 Task: In the  document guideline.pdf Use the feature 'and check spelling and grammer' Select the body of letter and change paragraph spacing to  '1.5' Select the word  Good Morning and change font size to  27
Action: Mouse moved to (285, 301)
Screenshot: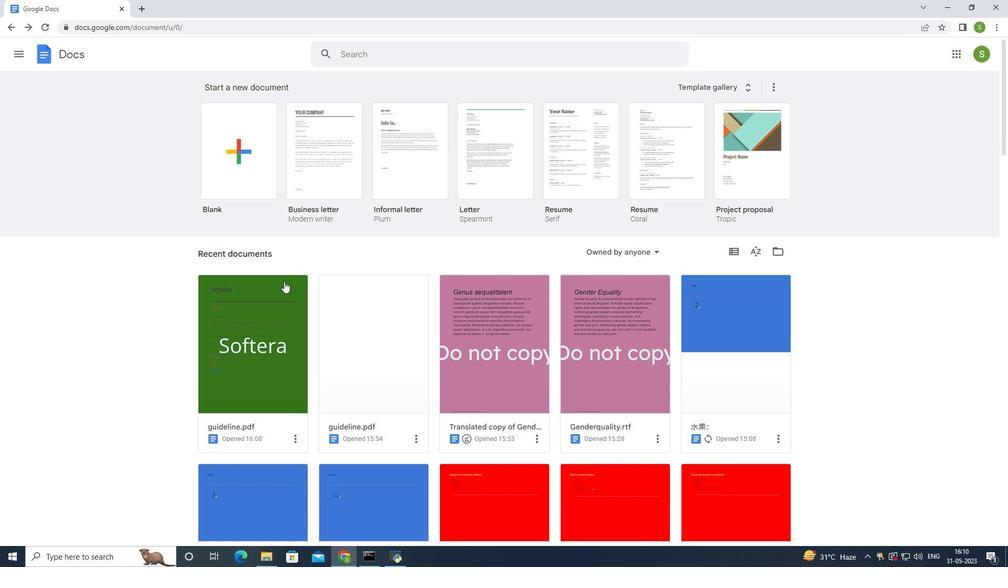 
Action: Mouse pressed left at (285, 301)
Screenshot: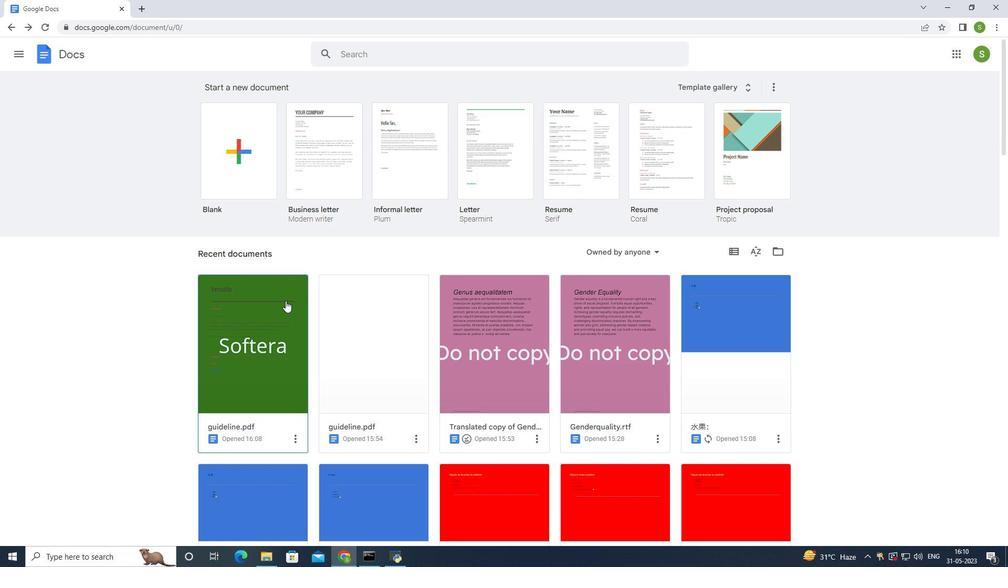 
Action: Mouse moved to (326, 257)
Screenshot: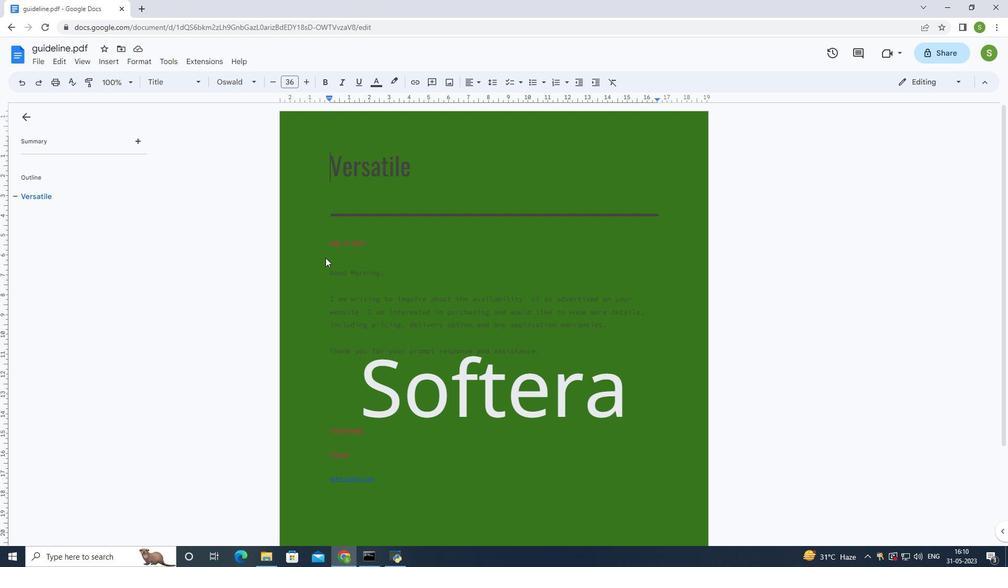 
Action: Mouse pressed left at (326, 257)
Screenshot: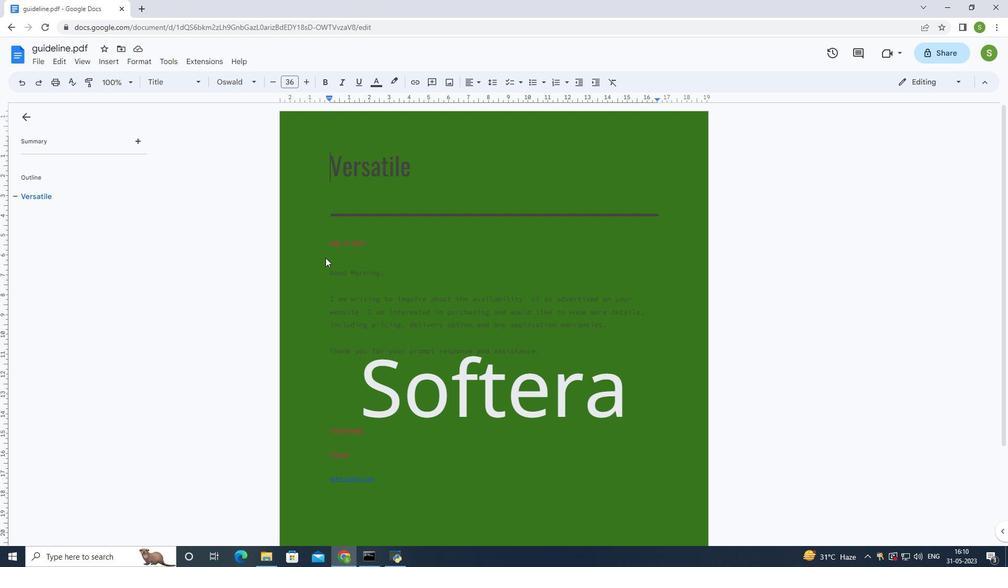 
Action: Mouse moved to (145, 58)
Screenshot: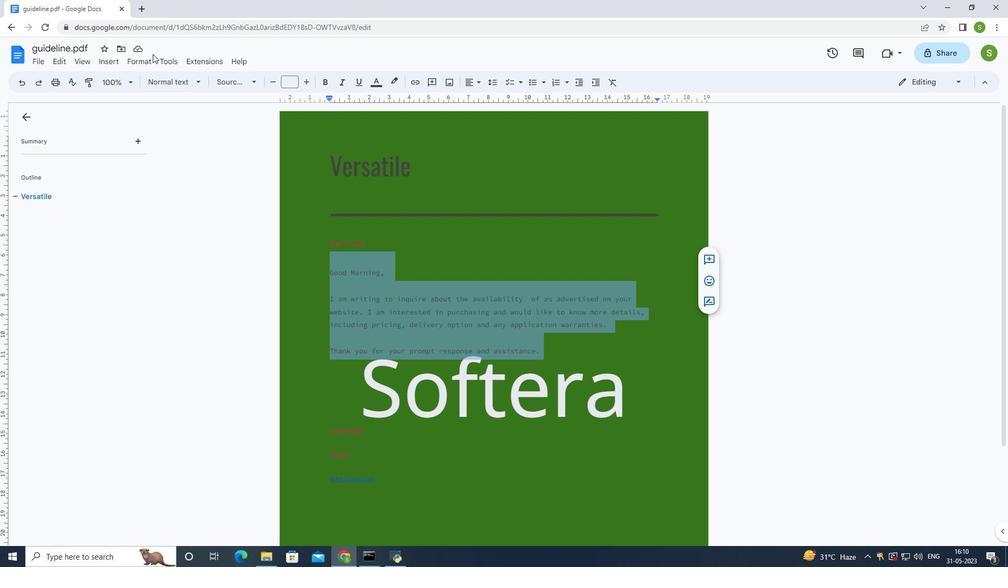 
Action: Mouse pressed left at (145, 58)
Screenshot: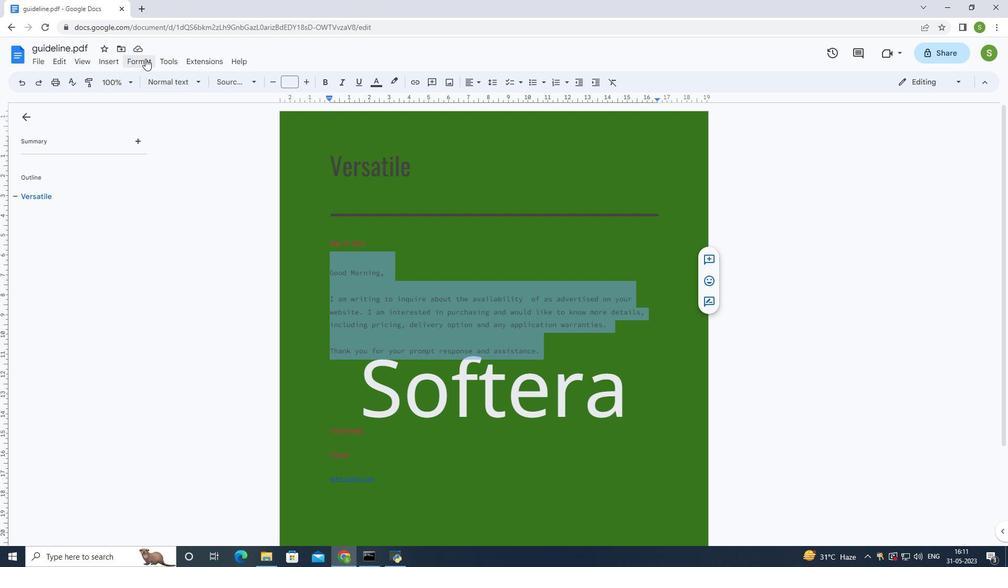 
Action: Mouse moved to (182, 77)
Screenshot: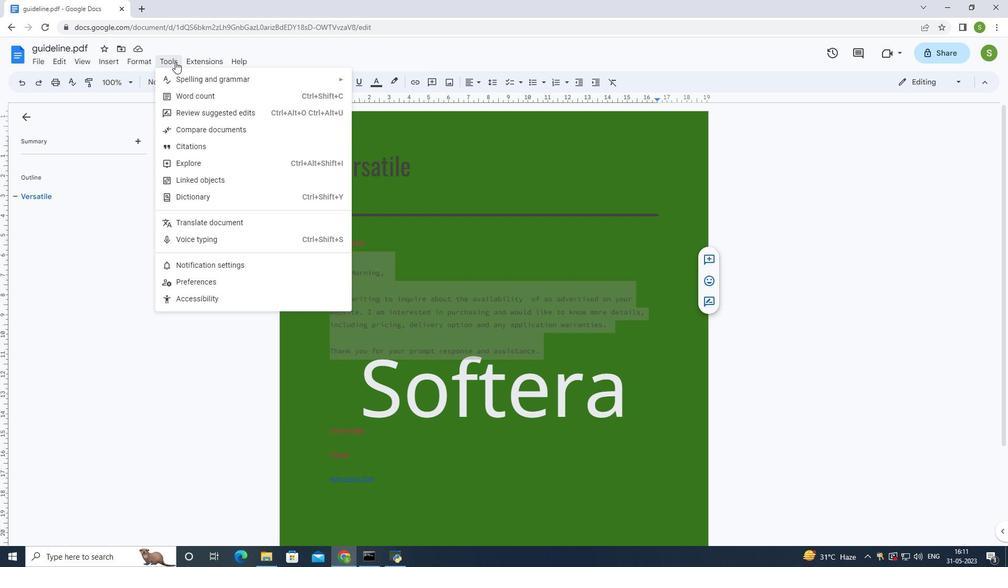 
Action: Mouse pressed left at (182, 77)
Screenshot: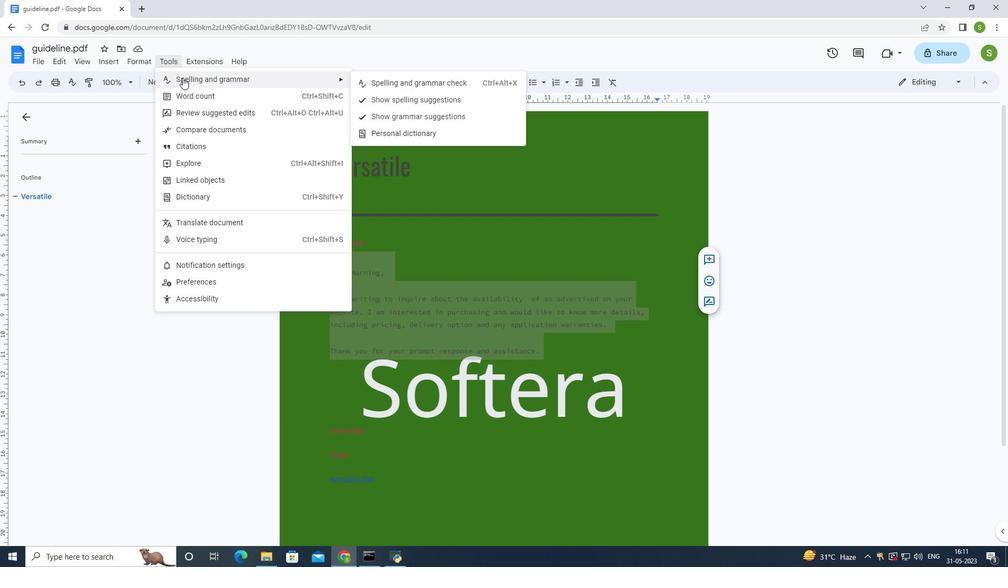 
Action: Mouse moved to (397, 83)
Screenshot: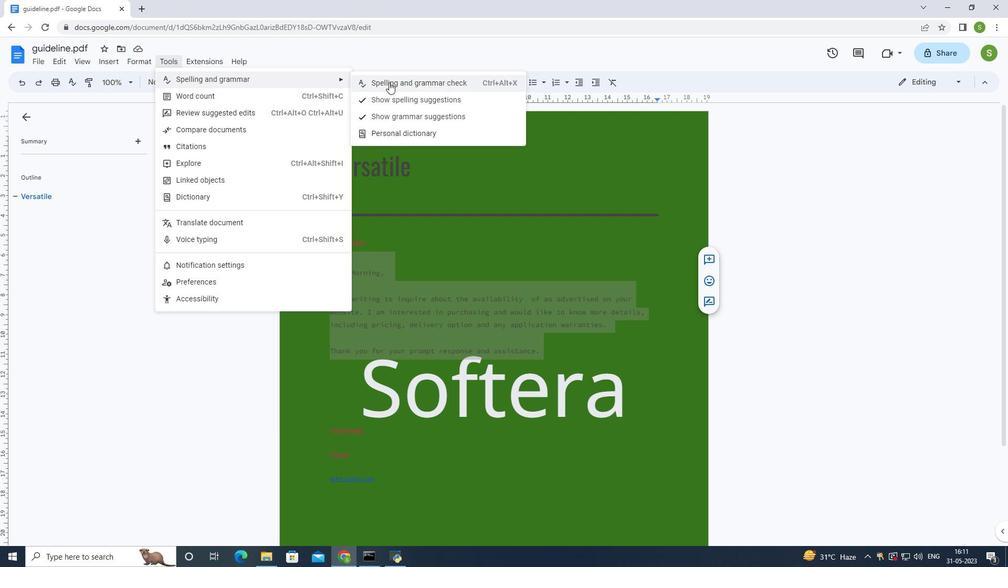 
Action: Mouse pressed left at (397, 83)
Screenshot: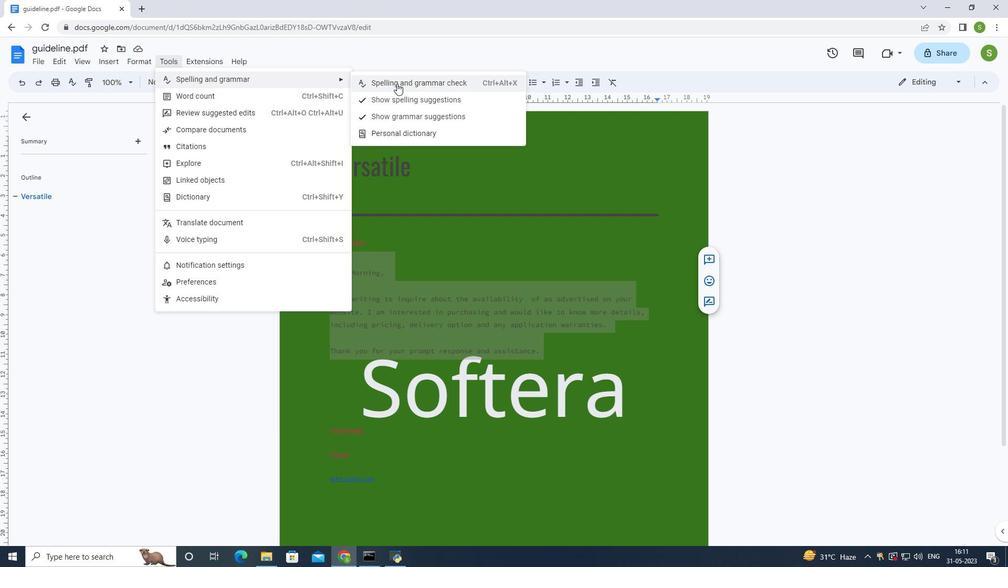 
Action: Mouse moved to (491, 79)
Screenshot: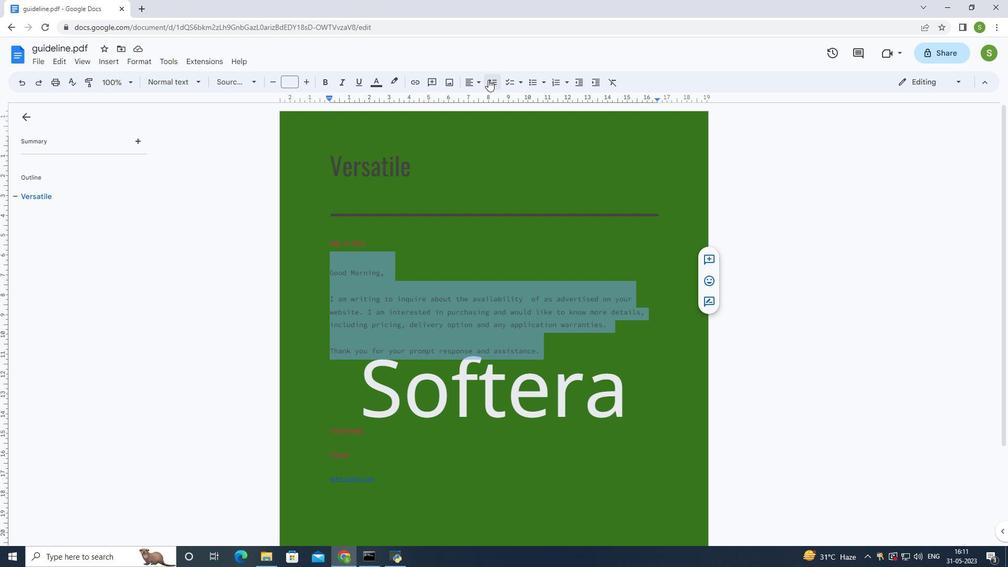 
Action: Mouse pressed left at (491, 79)
Screenshot: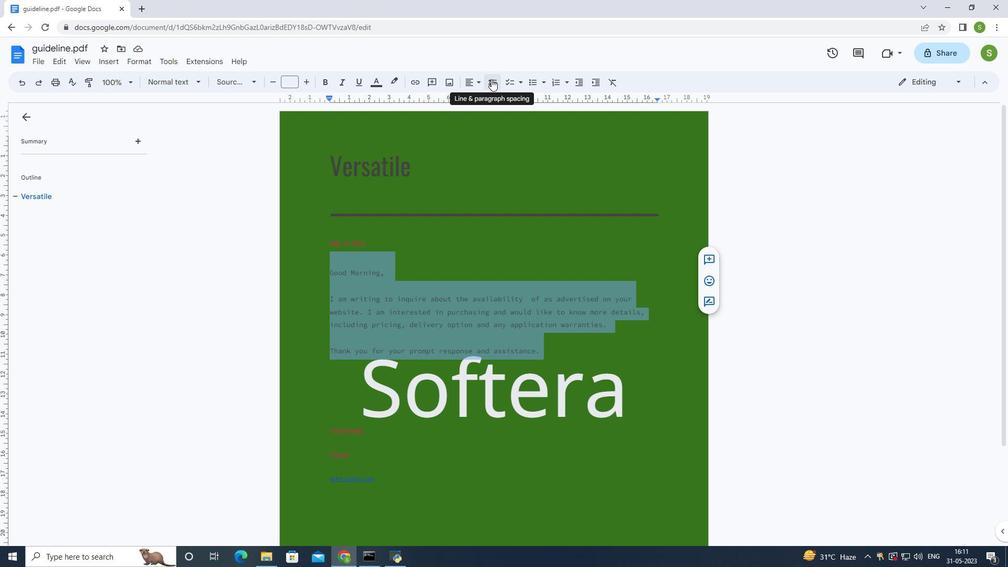 
Action: Mouse moved to (501, 132)
Screenshot: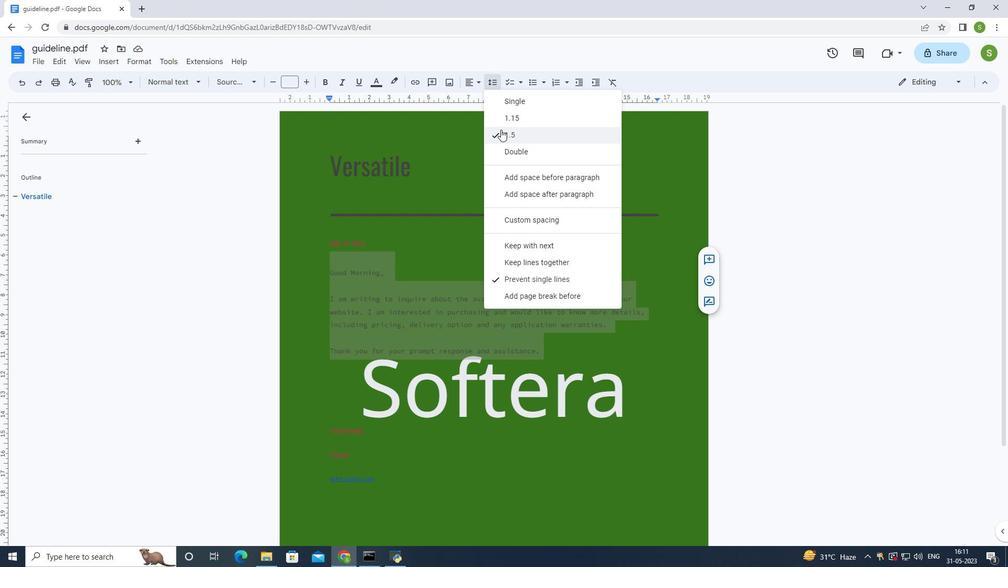 
Action: Mouse pressed left at (501, 132)
Screenshot: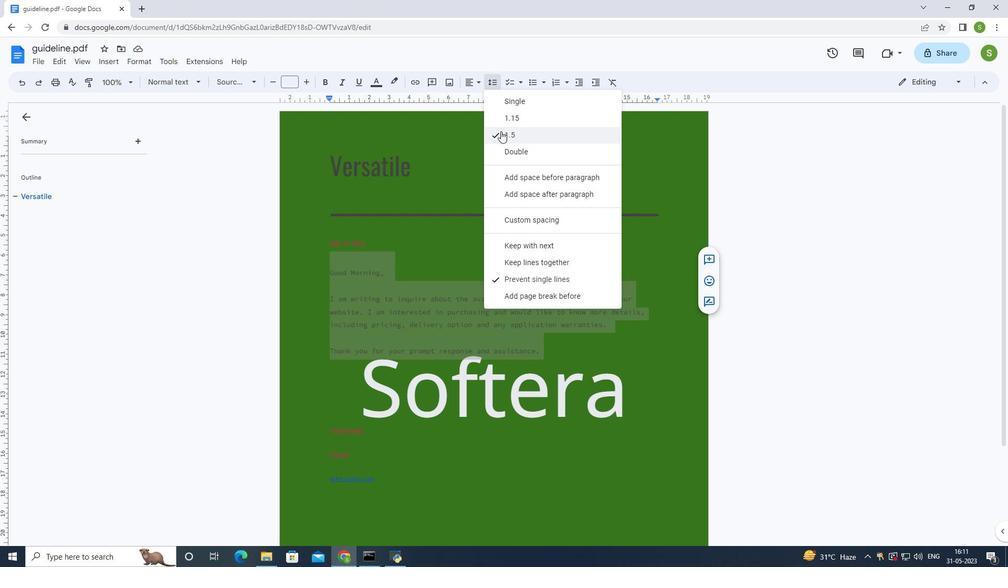 
Action: Mouse moved to (664, 244)
Screenshot: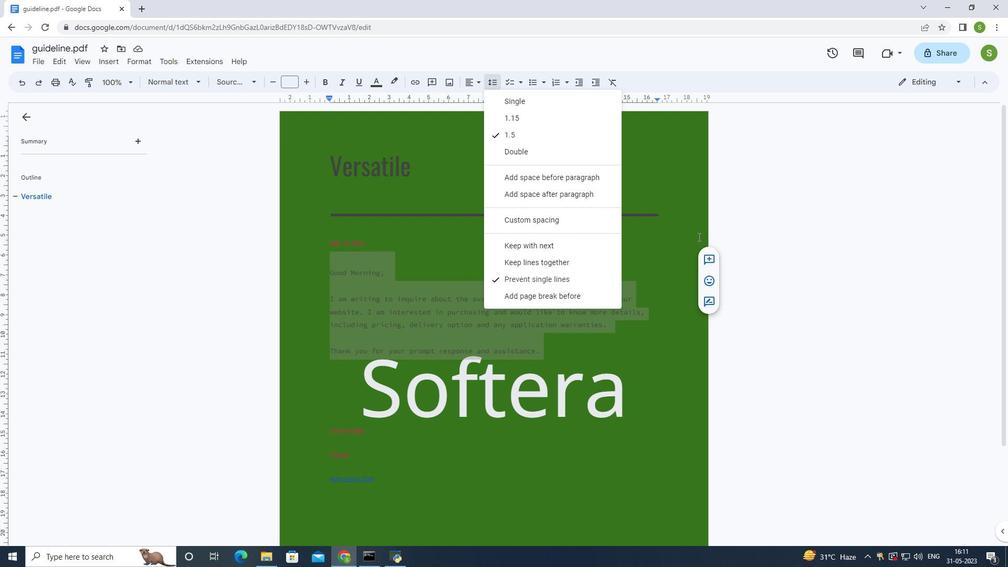 
Action: Mouse pressed left at (664, 244)
Screenshot: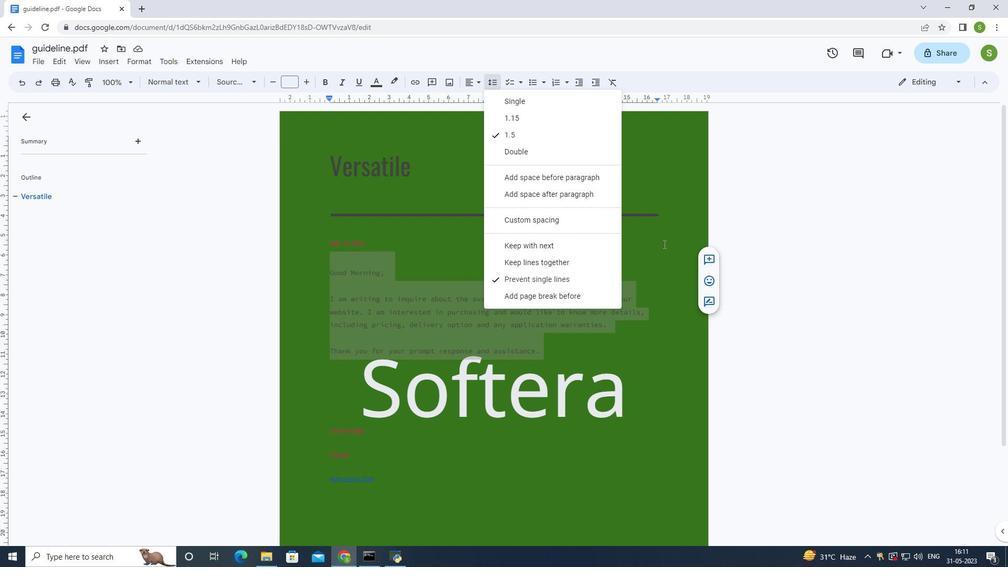 
Action: Mouse moved to (388, 271)
Screenshot: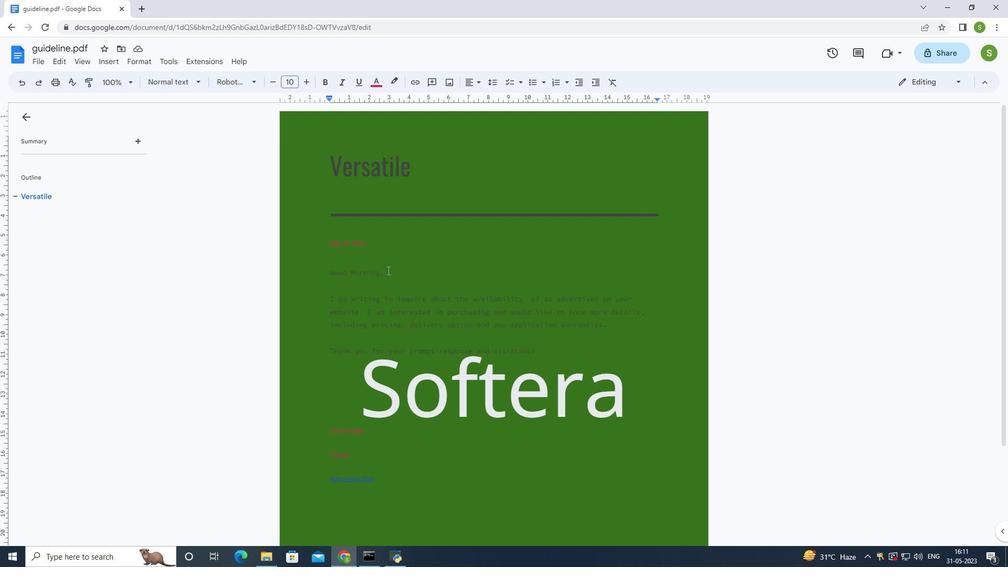 
Action: Mouse pressed left at (388, 271)
Screenshot: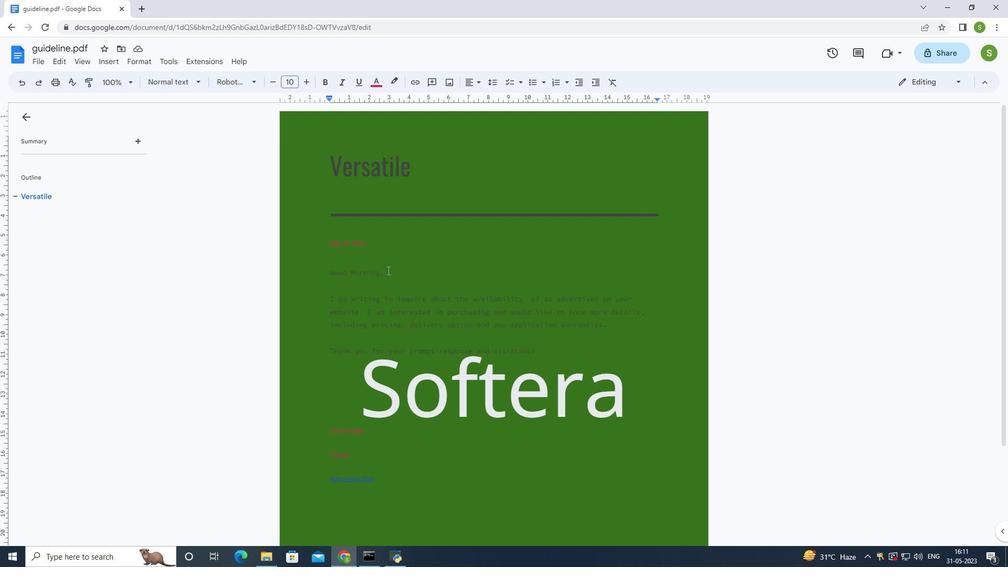 
Action: Mouse moved to (307, 87)
Screenshot: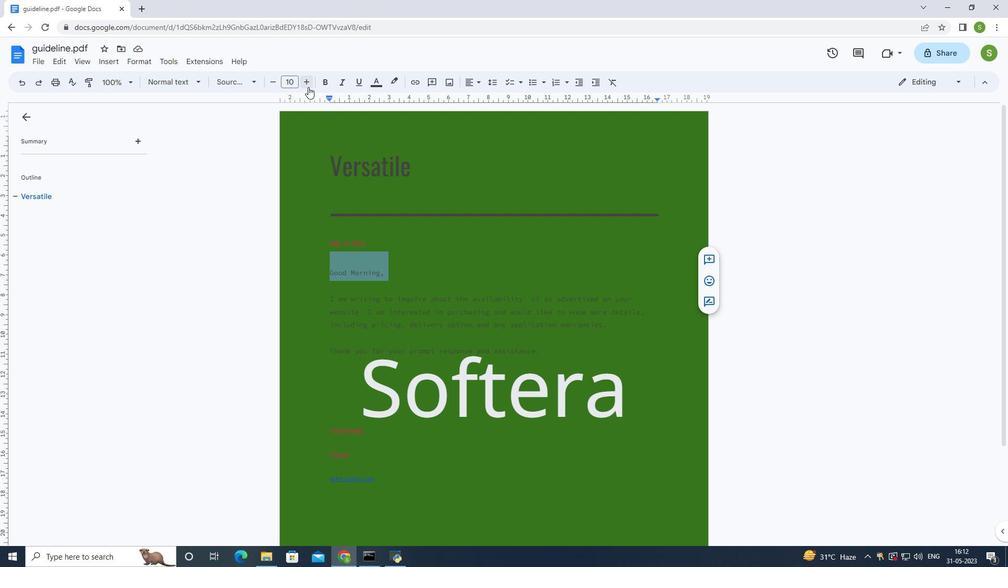 
Action: Mouse pressed left at (307, 87)
Screenshot: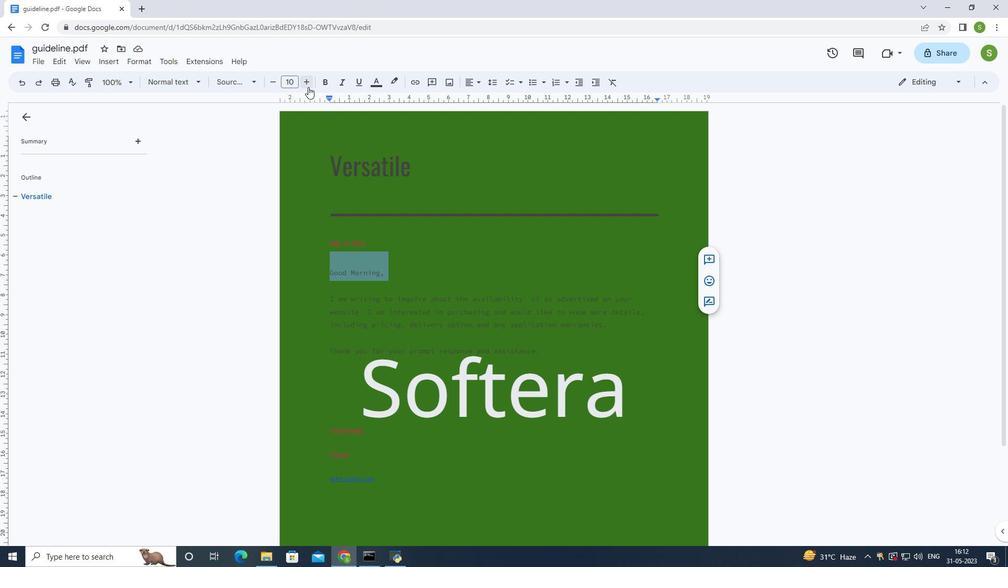 
Action: Mouse pressed left at (307, 87)
Screenshot: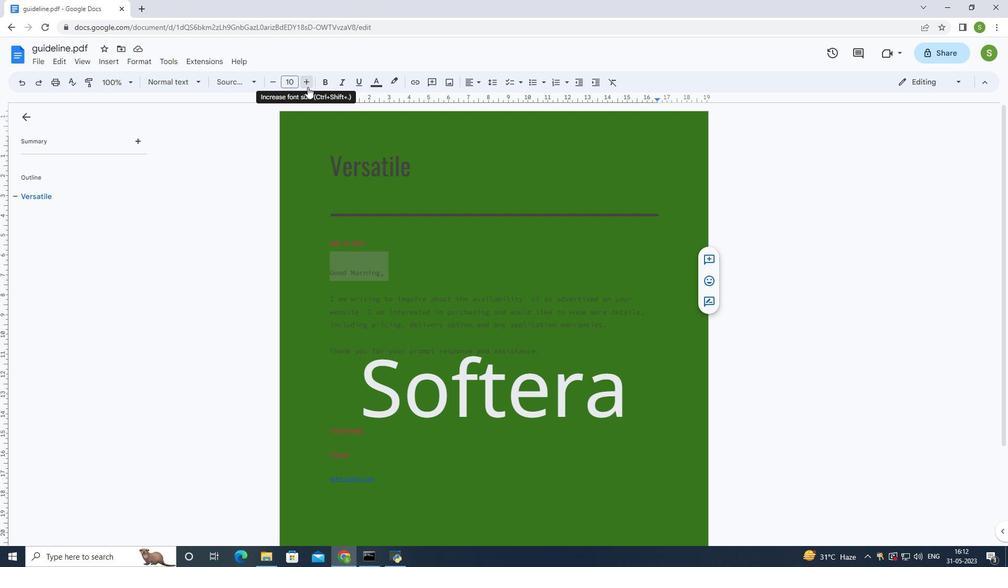 
Action: Mouse pressed left at (307, 87)
Screenshot: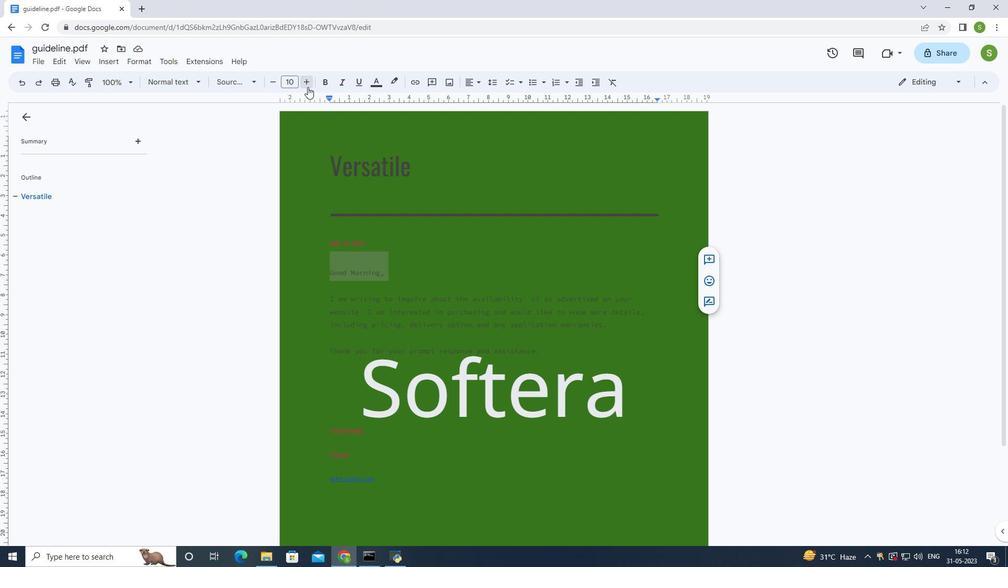 
Action: Mouse pressed left at (307, 87)
Screenshot: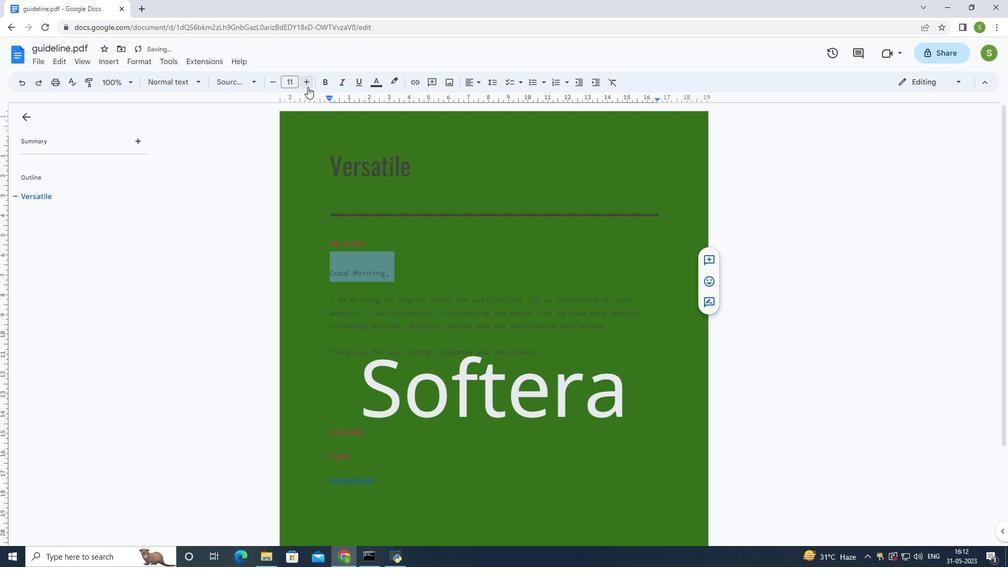 
Action: Mouse pressed left at (307, 87)
Screenshot: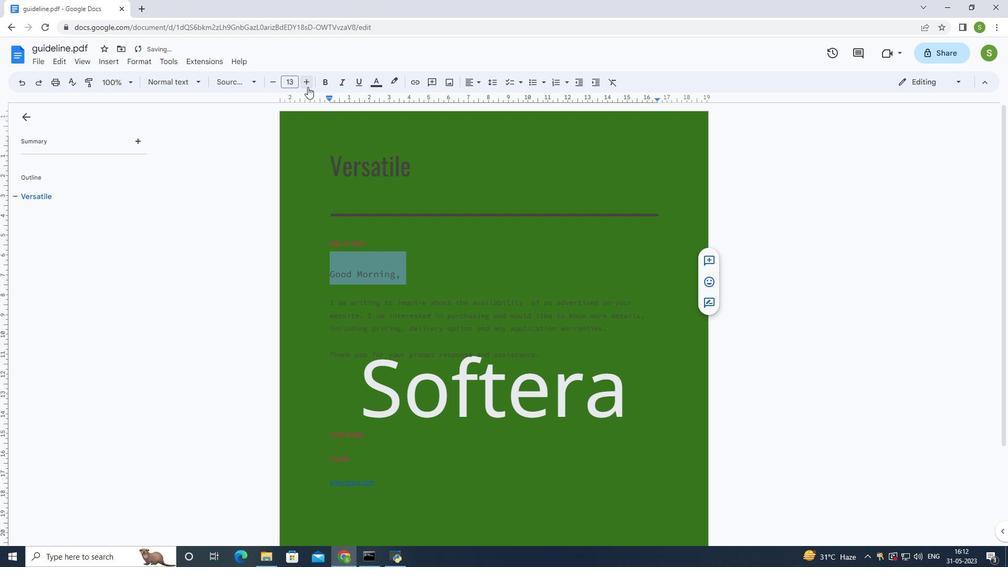 
Action: Mouse pressed left at (307, 87)
Screenshot: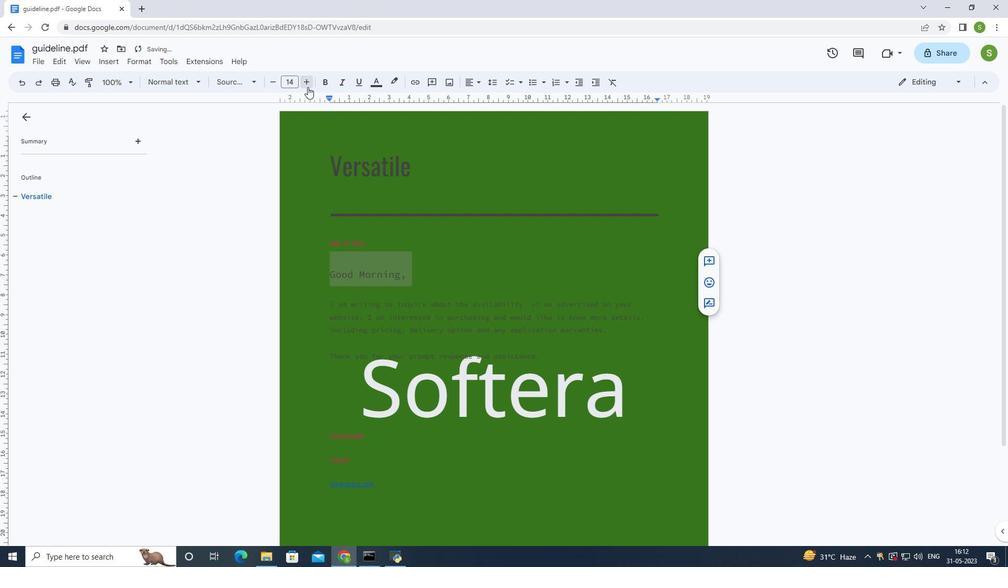 
Action: Mouse pressed left at (307, 87)
Screenshot: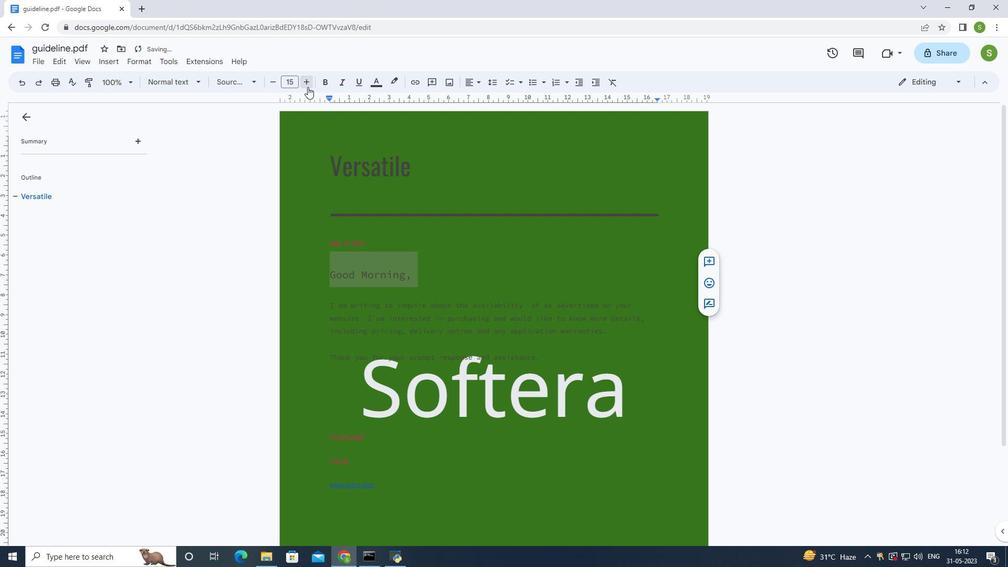 
Action: Mouse pressed left at (307, 87)
Screenshot: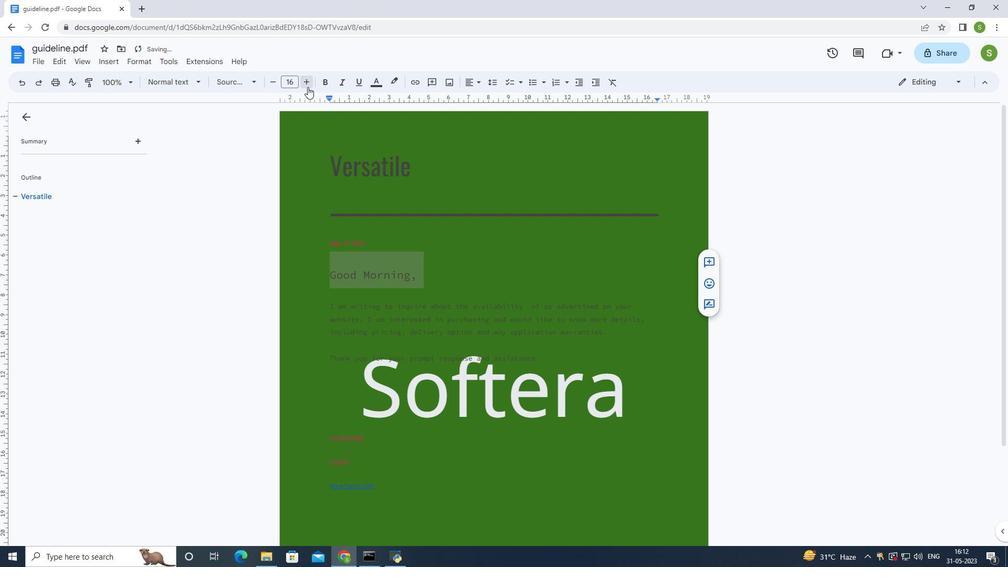 
Action: Mouse pressed left at (307, 87)
Screenshot: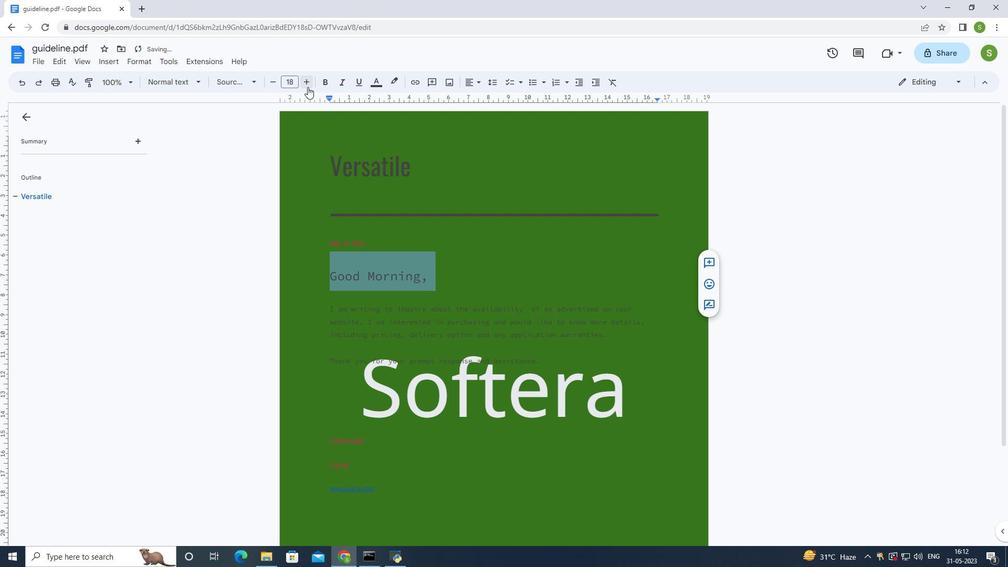 
Action: Mouse pressed left at (307, 87)
Screenshot: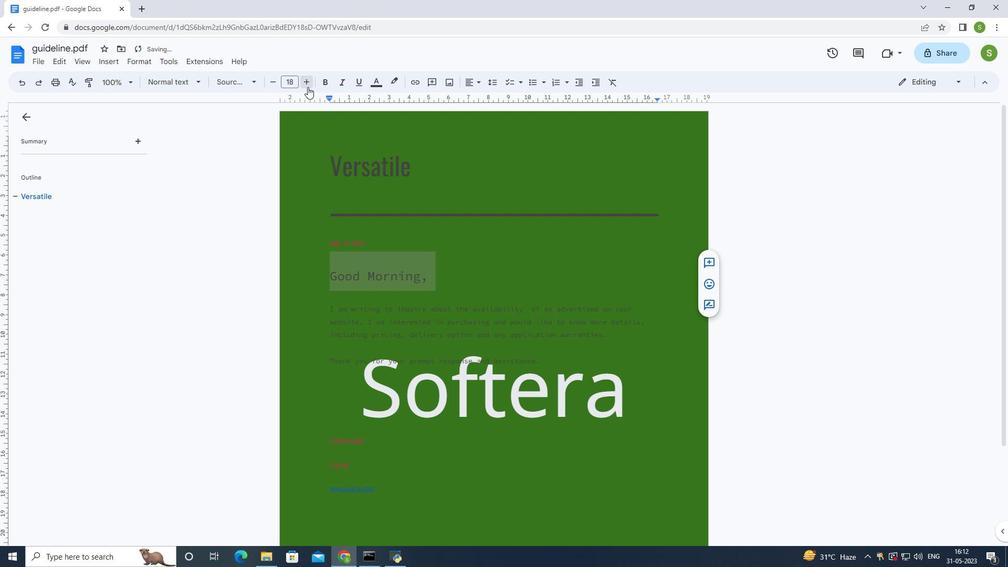
Action: Mouse pressed left at (307, 87)
Screenshot: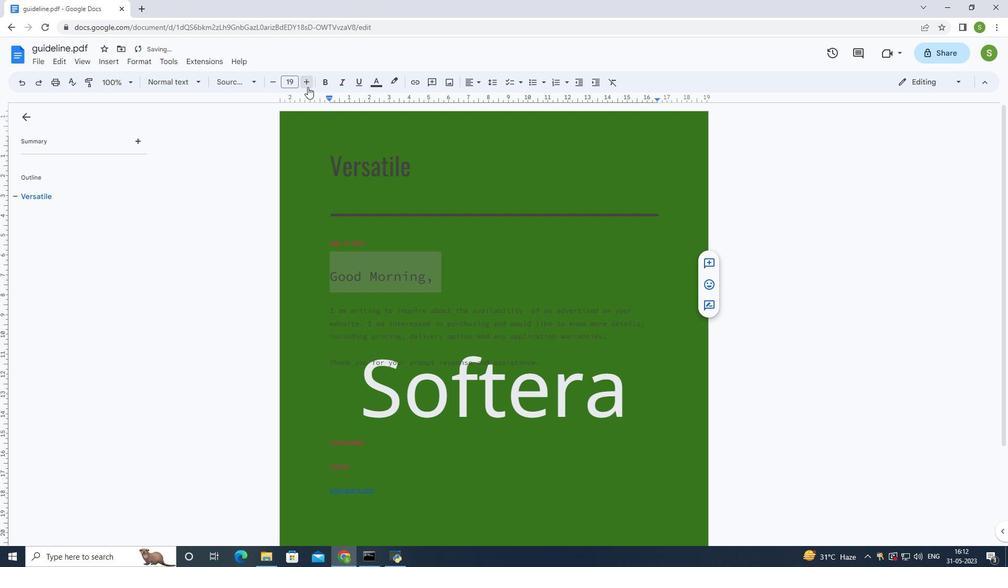 
Action: Mouse pressed left at (307, 87)
Screenshot: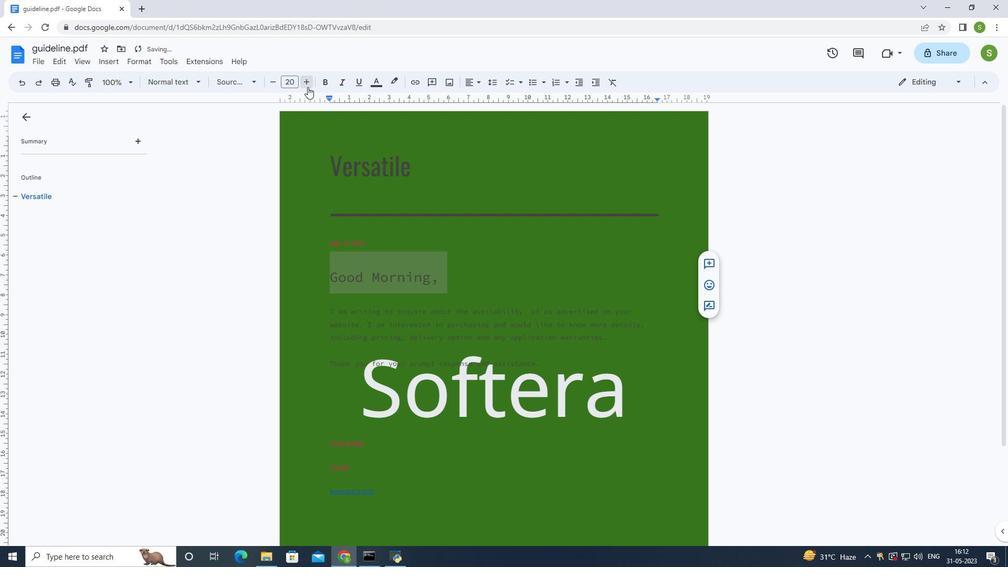 
Action: Mouse pressed left at (307, 87)
Screenshot: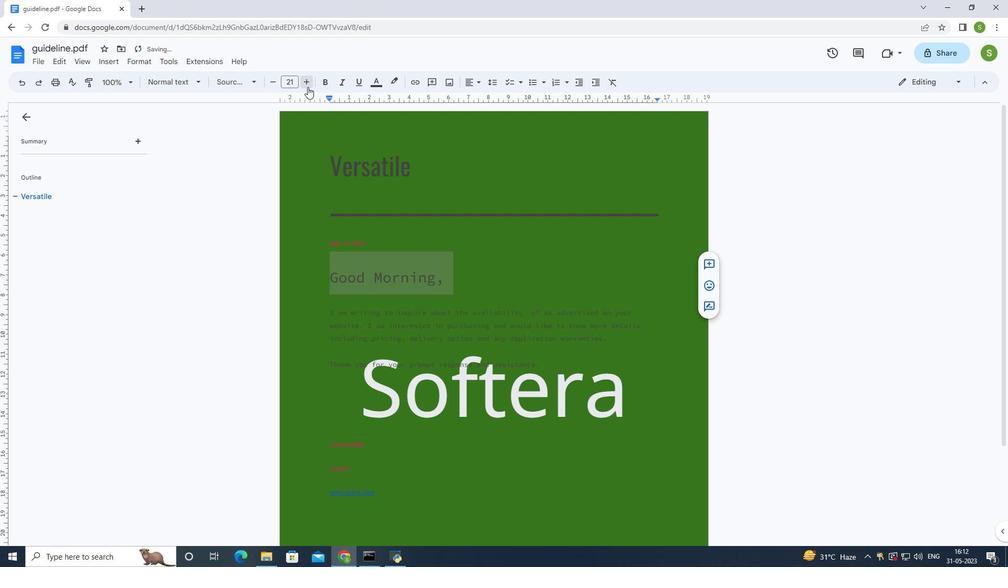 
Action: Mouse pressed left at (307, 87)
Screenshot: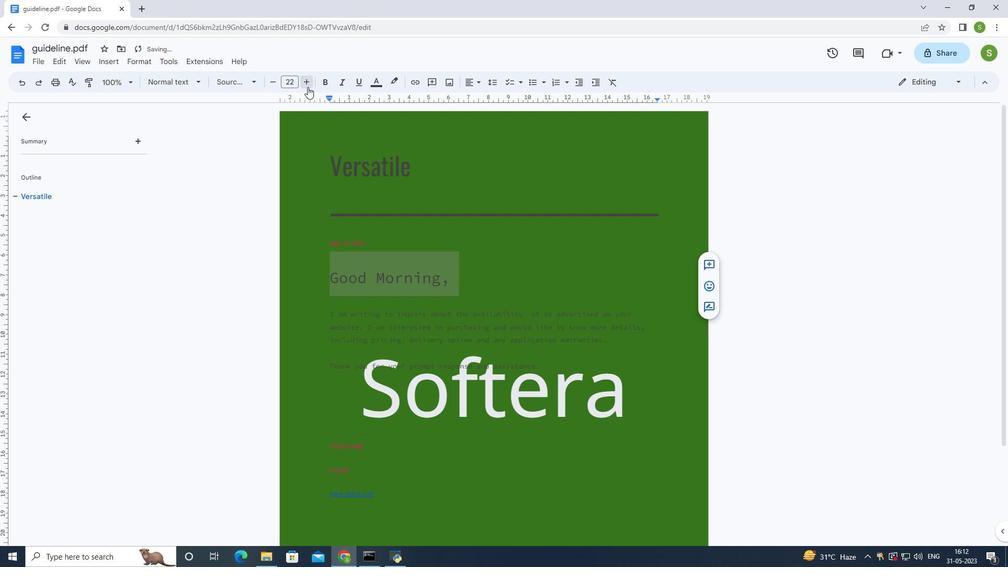 
Action: Mouse pressed left at (307, 87)
Screenshot: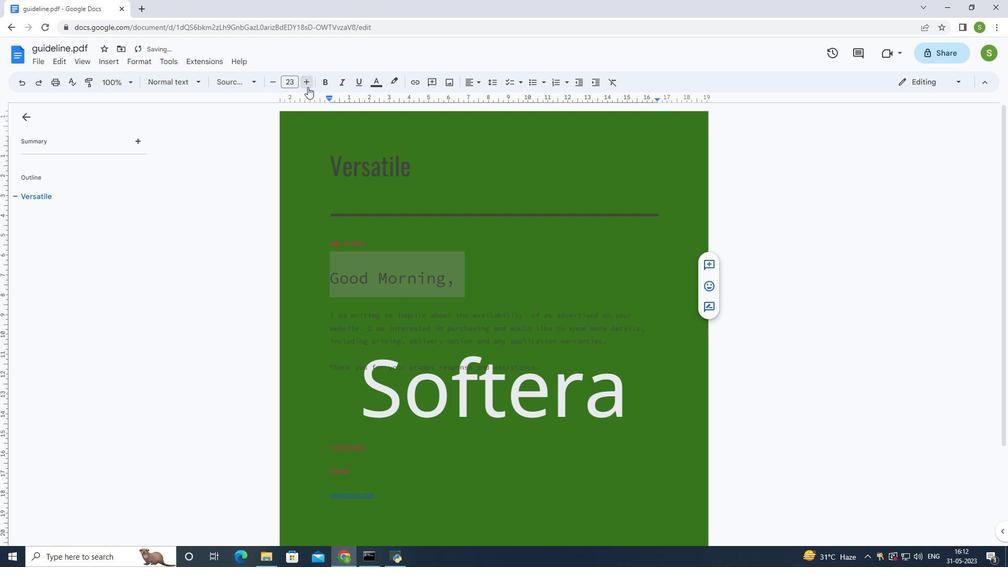 
Action: Mouse pressed left at (307, 87)
Screenshot: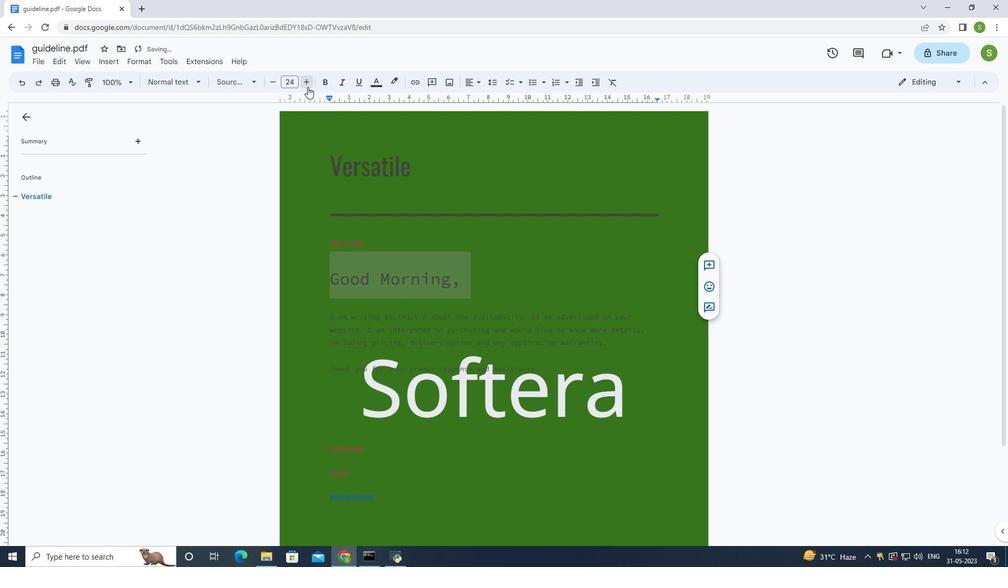 
Action: Mouse pressed left at (307, 87)
Screenshot: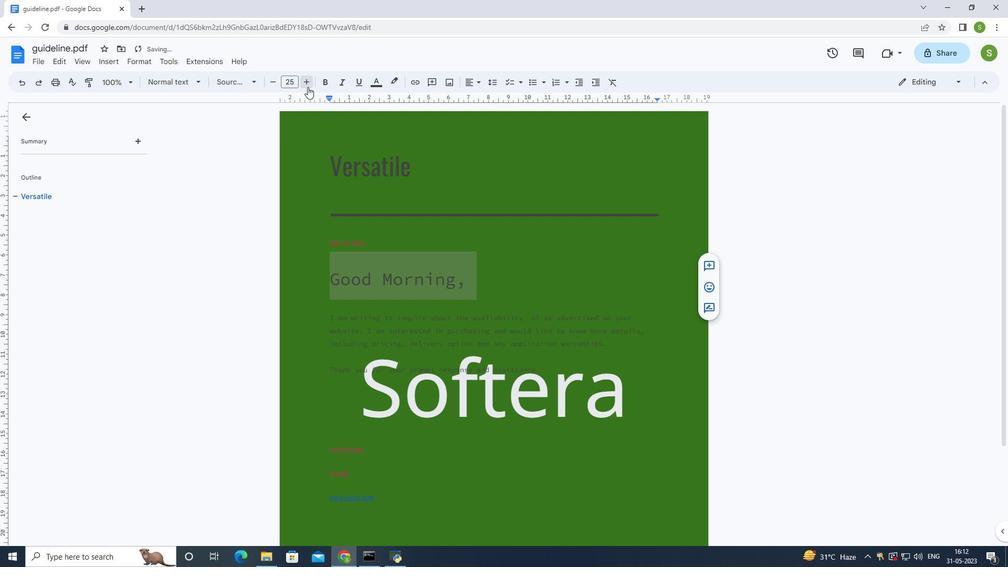
Action: Mouse moved to (528, 277)
Screenshot: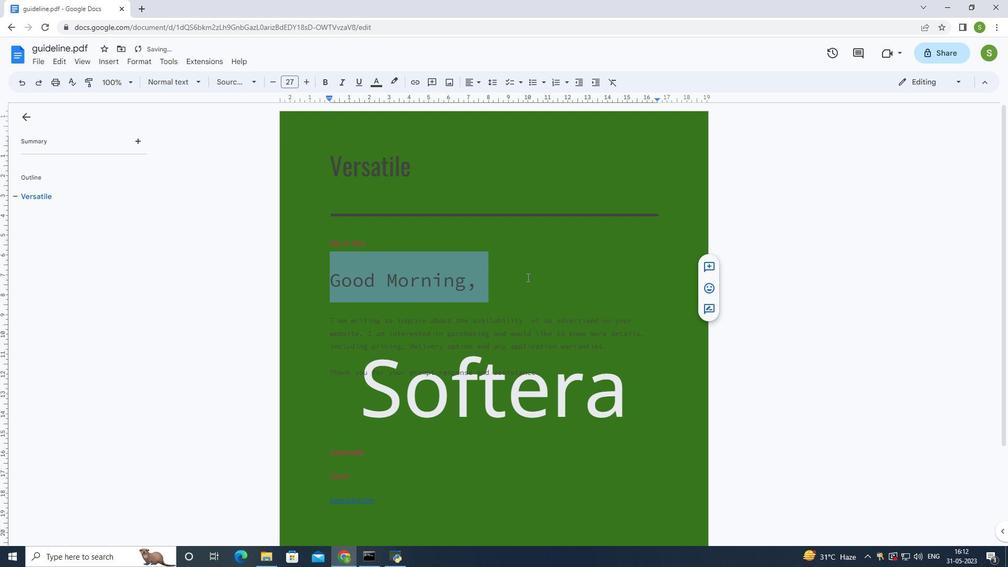 
Action: Mouse pressed left at (528, 277)
Screenshot: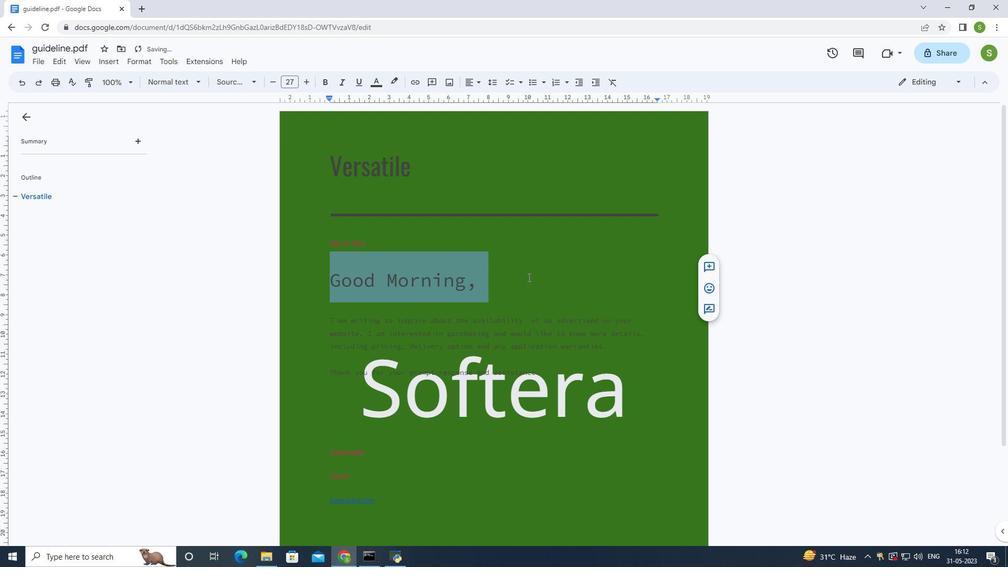 
Action: Key pressed ctrl+S
Screenshot: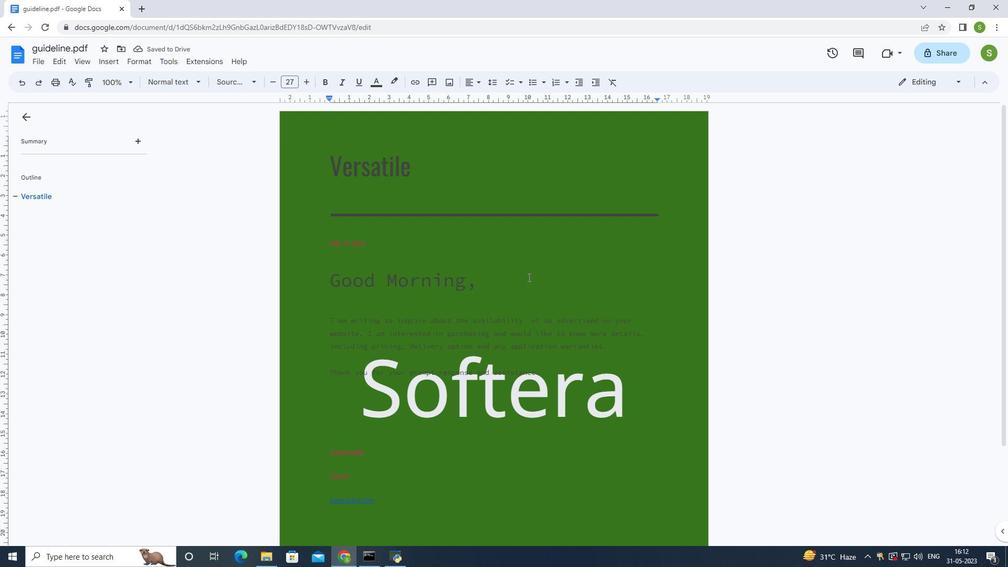 
